 Task: Look for properties with 3 bathrooms.
Action: Mouse moved to (853, 104)
Screenshot: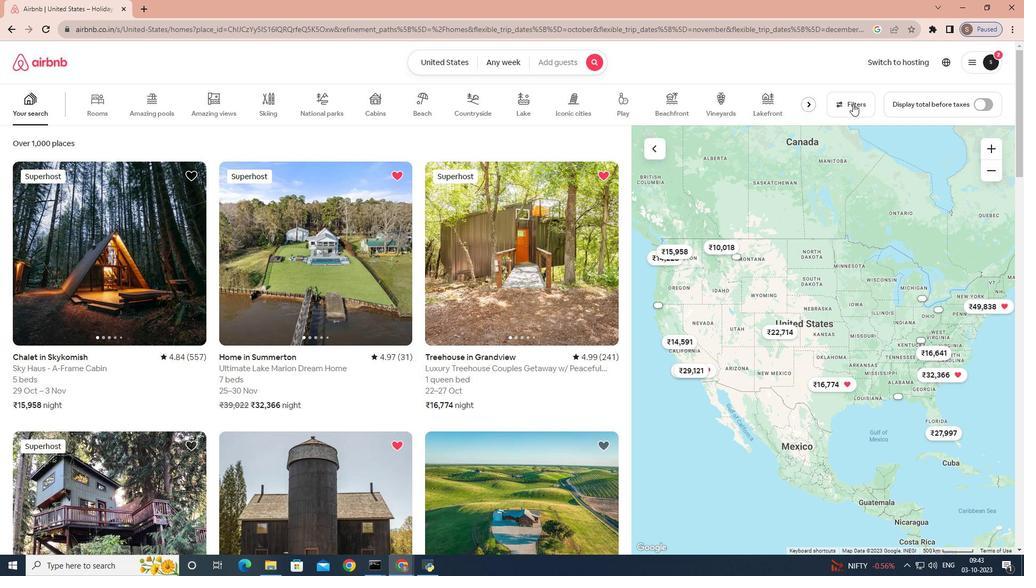 
Action: Mouse pressed left at (853, 104)
Screenshot: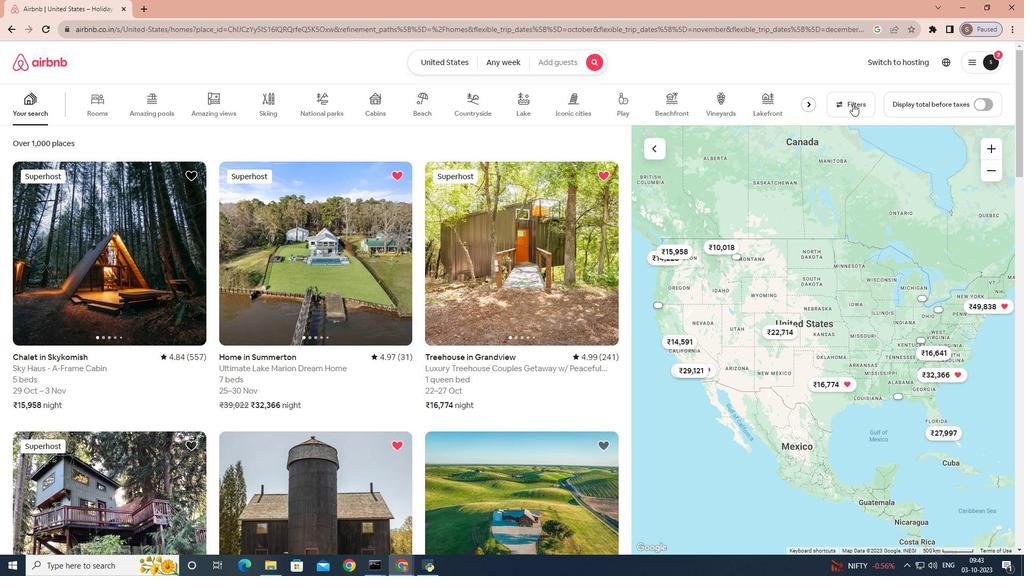 
Action: Mouse moved to (631, 159)
Screenshot: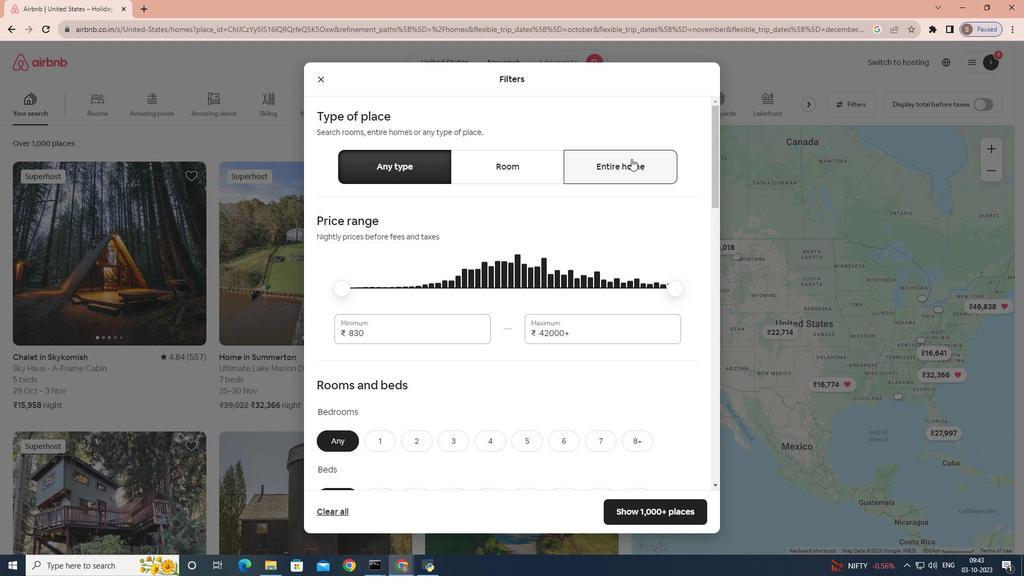 
Action: Mouse pressed left at (631, 159)
Screenshot: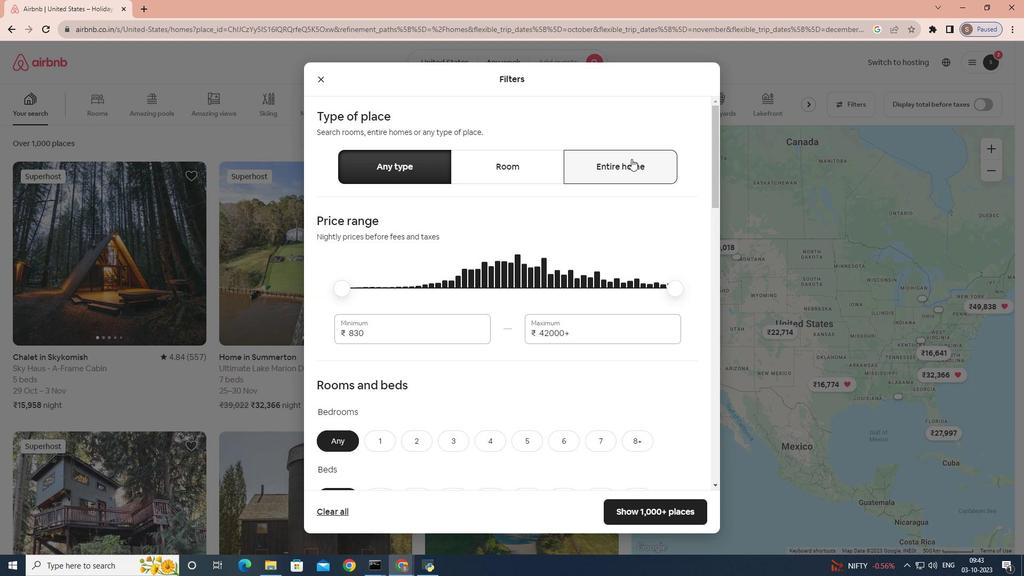 
Action: Mouse scrolled (631, 158) with delta (0, 0)
Screenshot: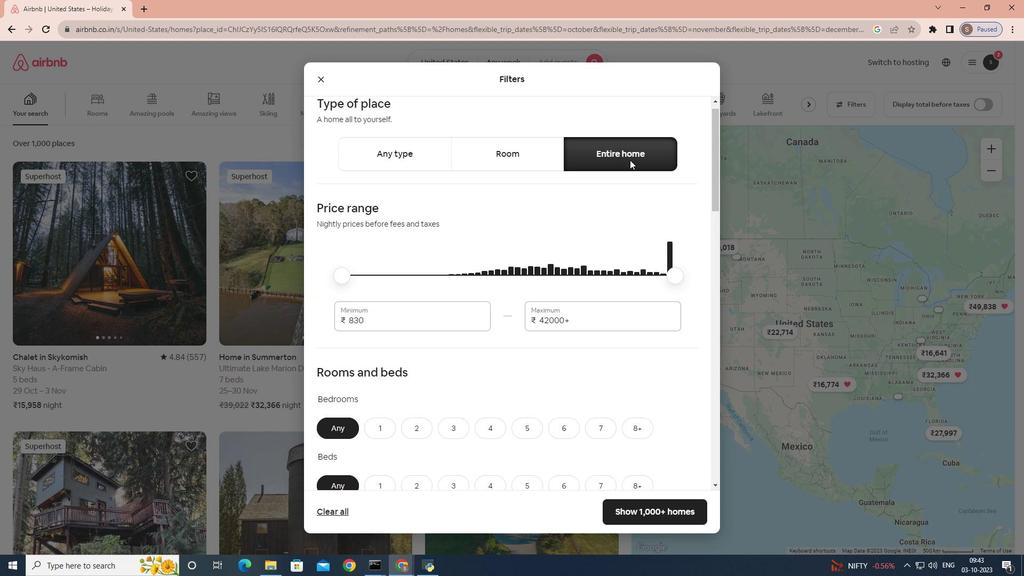 
Action: Mouse scrolled (631, 158) with delta (0, 0)
Screenshot: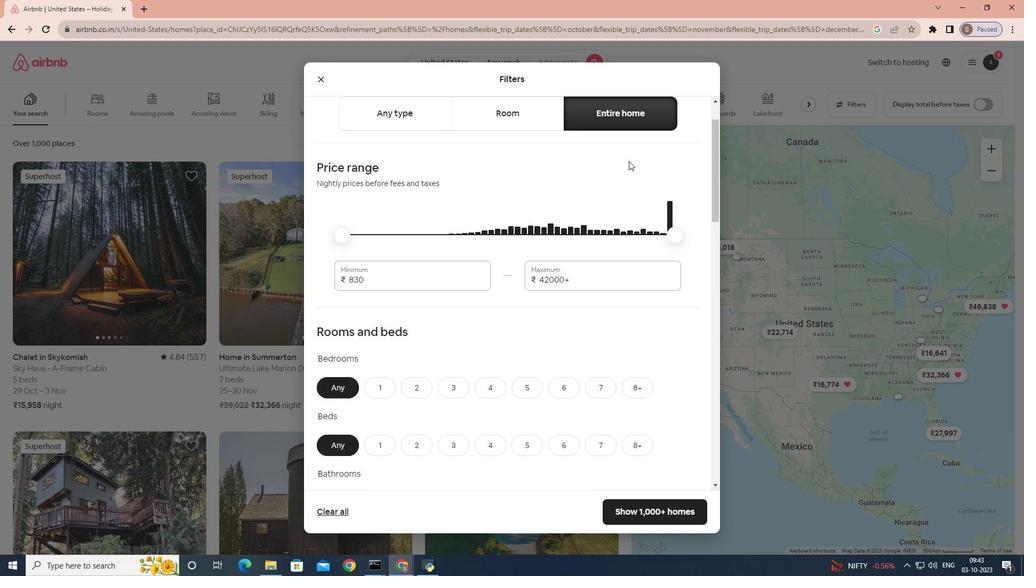 
Action: Mouse moved to (630, 160)
Screenshot: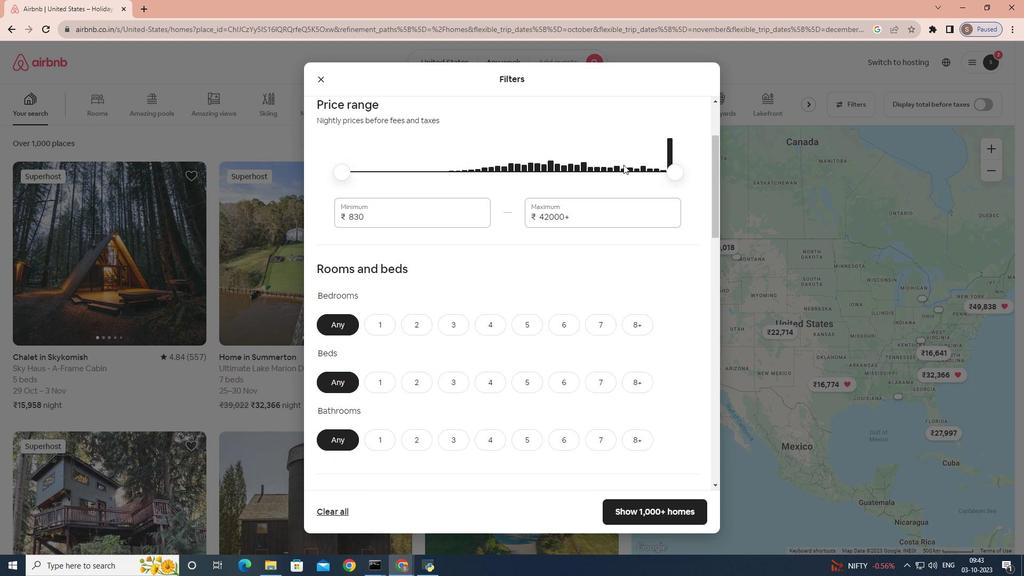 
Action: Mouse scrolled (630, 159) with delta (0, 0)
Screenshot: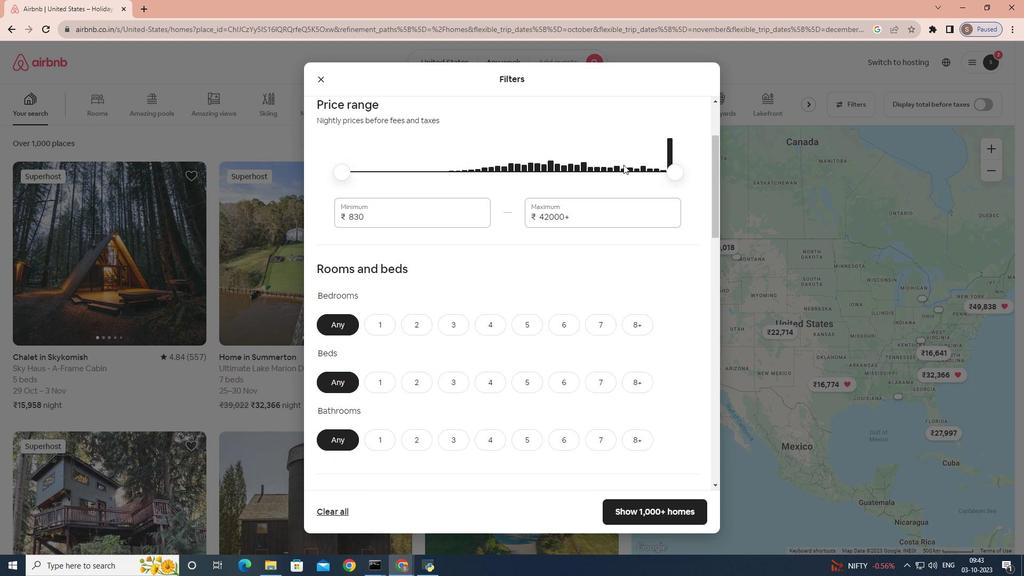 
Action: Mouse moved to (599, 207)
Screenshot: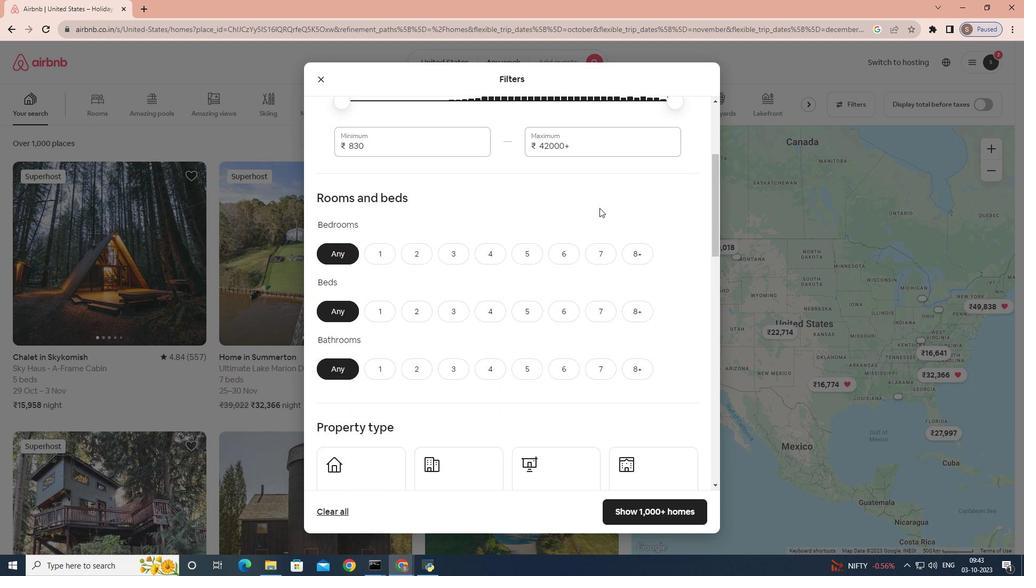 
Action: Mouse scrolled (599, 207) with delta (0, 0)
Screenshot: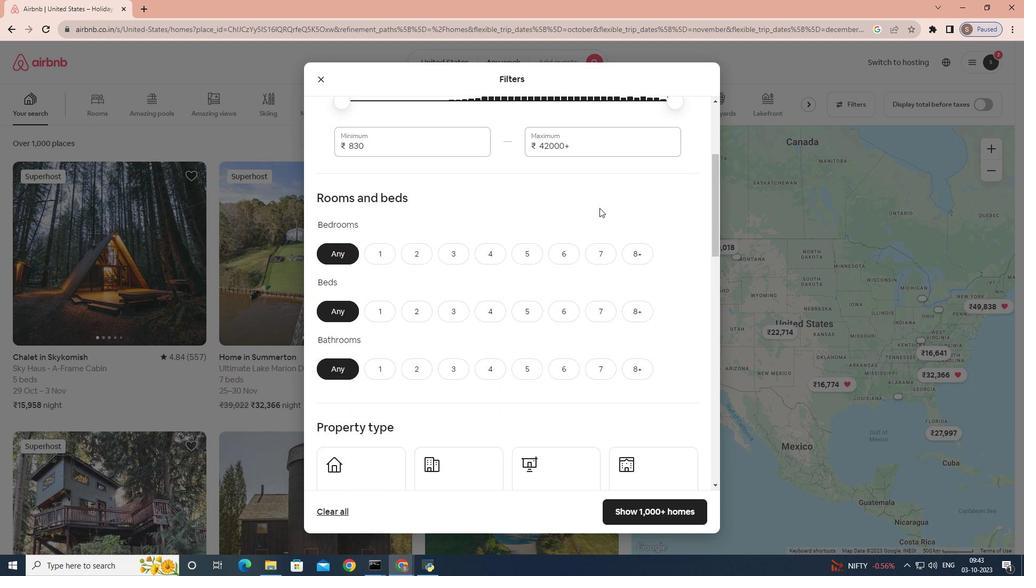 
Action: Mouse moved to (452, 347)
Screenshot: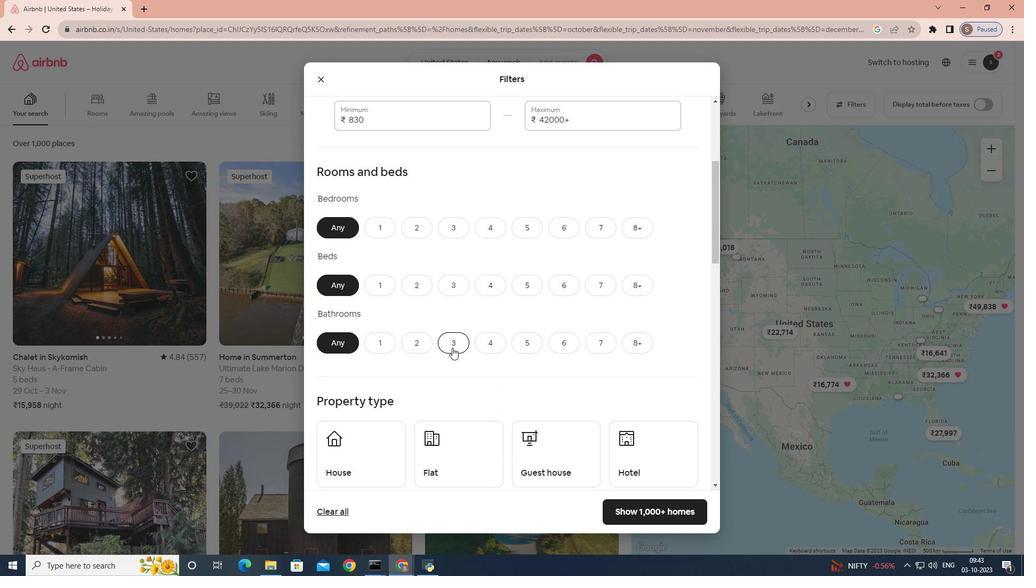 
Action: Mouse pressed left at (452, 347)
Screenshot: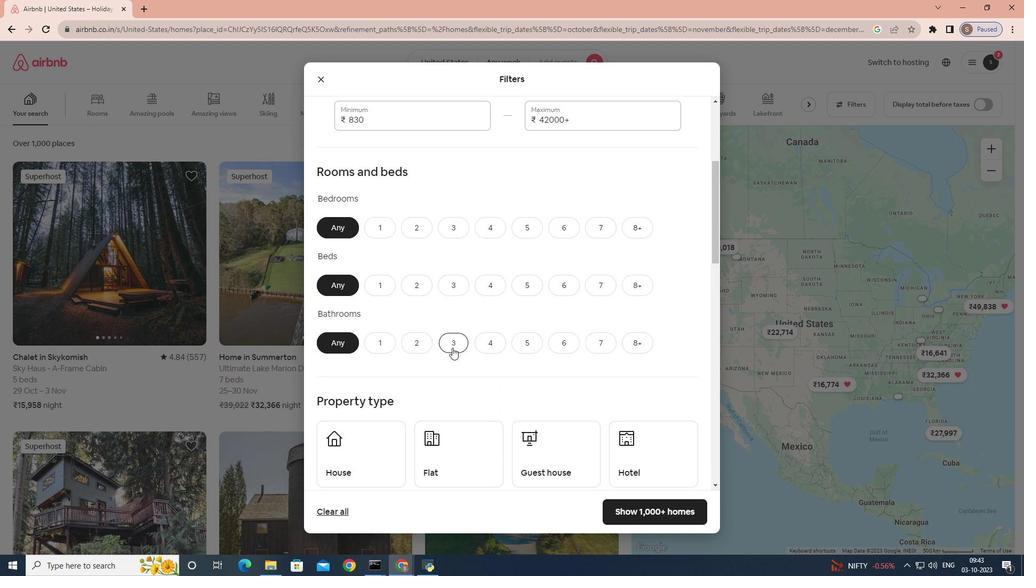 
Action: Mouse moved to (643, 511)
Screenshot: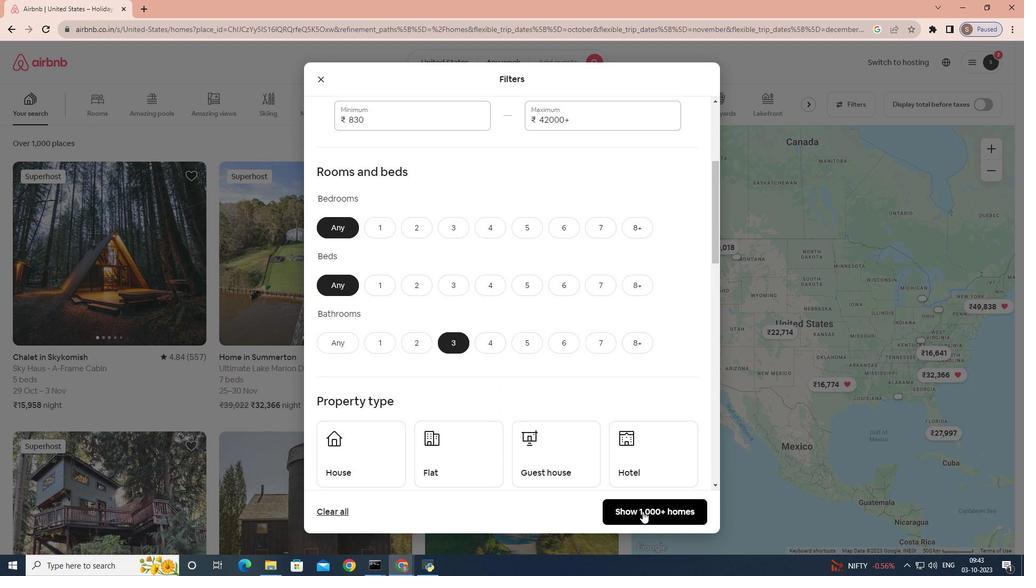 
Action: Mouse pressed left at (643, 511)
Screenshot: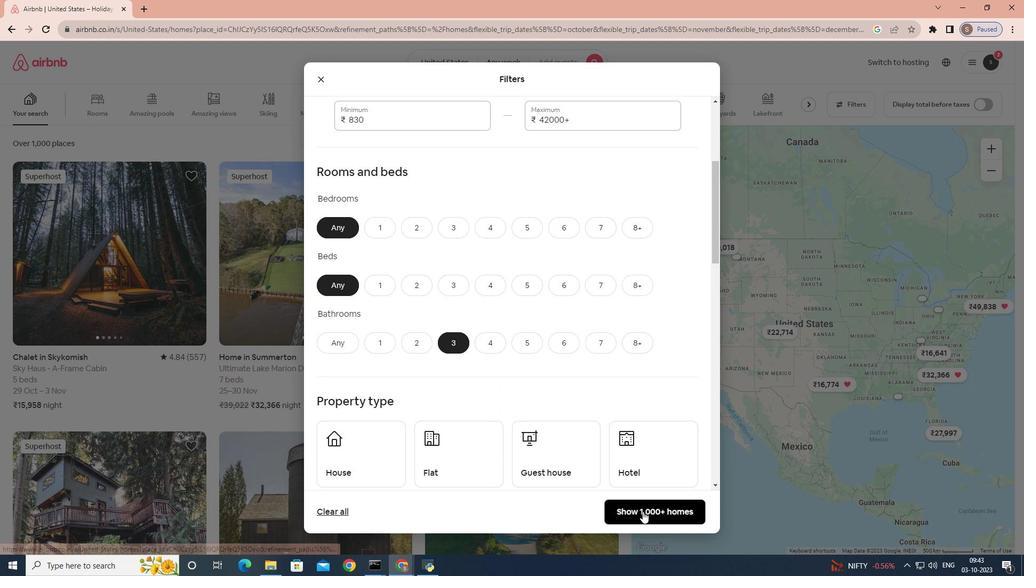 
